 Task: Add the task  Update the app to support the latest operating systems to the section Code Crusade in the project TribeWorks and add a Due Date to the respective task as 2024/05/19.
Action: Mouse moved to (395, 450)
Screenshot: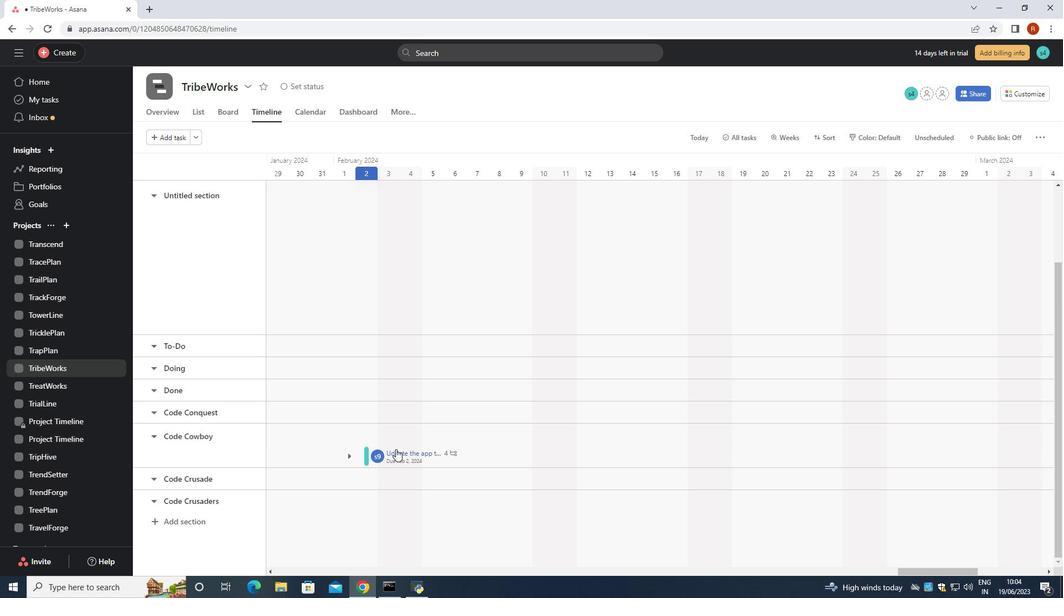 
Action: Mouse pressed left at (395, 450)
Screenshot: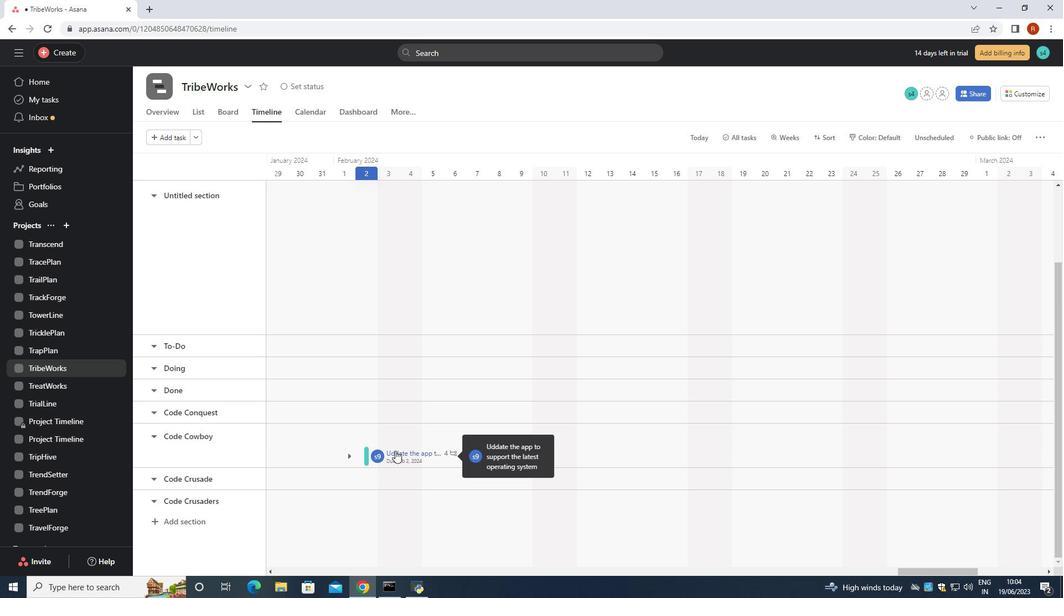 
Action: Mouse moved to (862, 240)
Screenshot: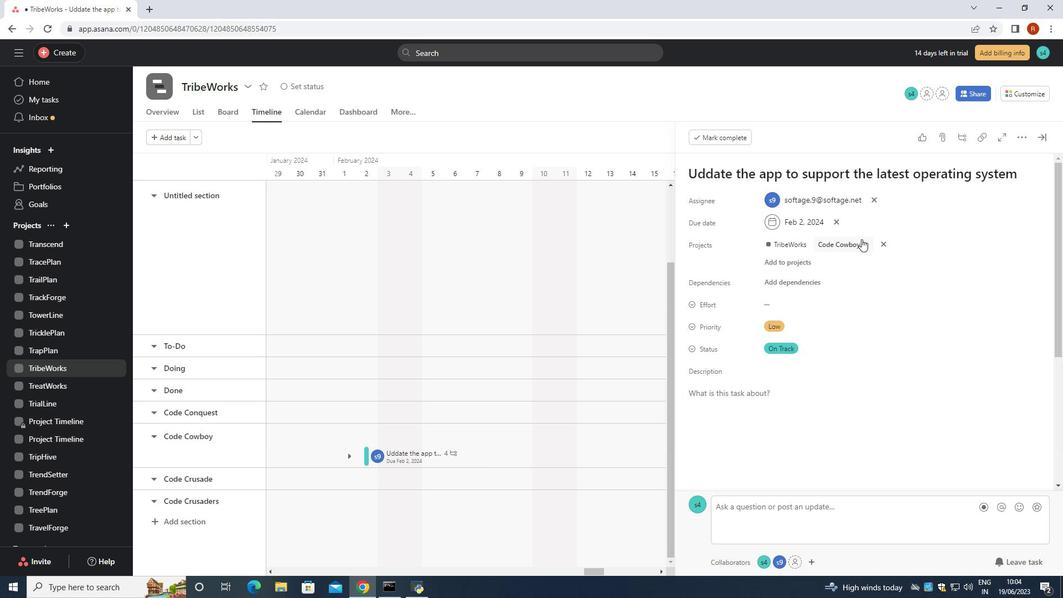 
Action: Mouse pressed left at (862, 240)
Screenshot: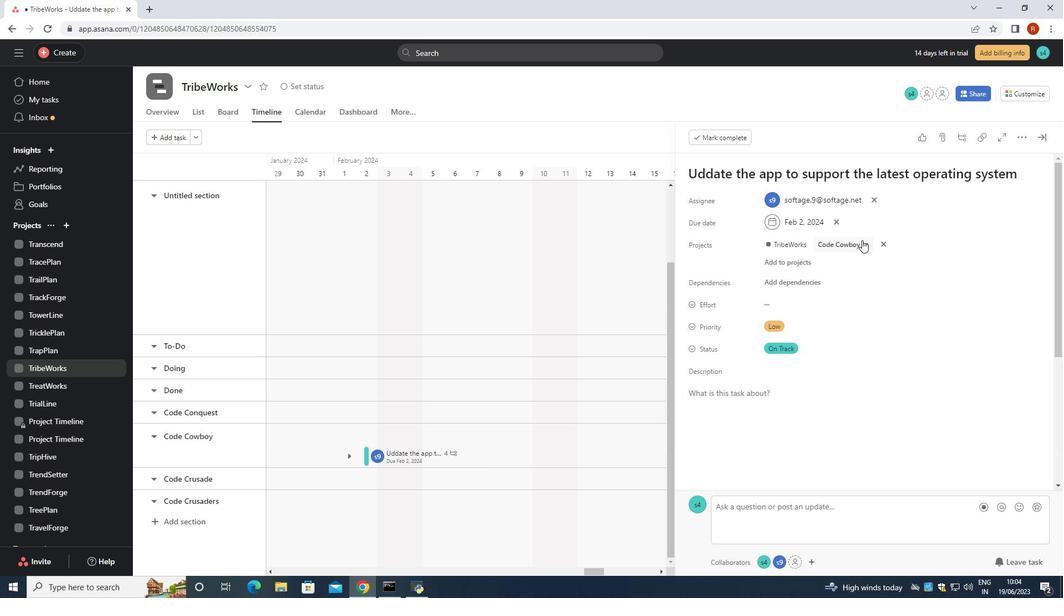 
Action: Mouse moved to (822, 393)
Screenshot: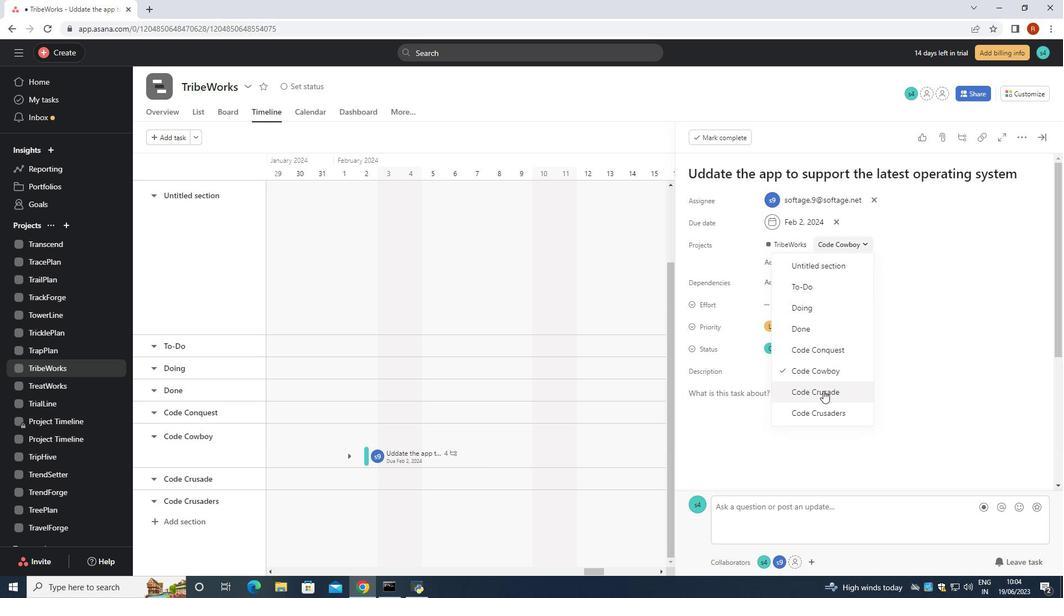 
Action: Mouse pressed left at (822, 393)
Screenshot: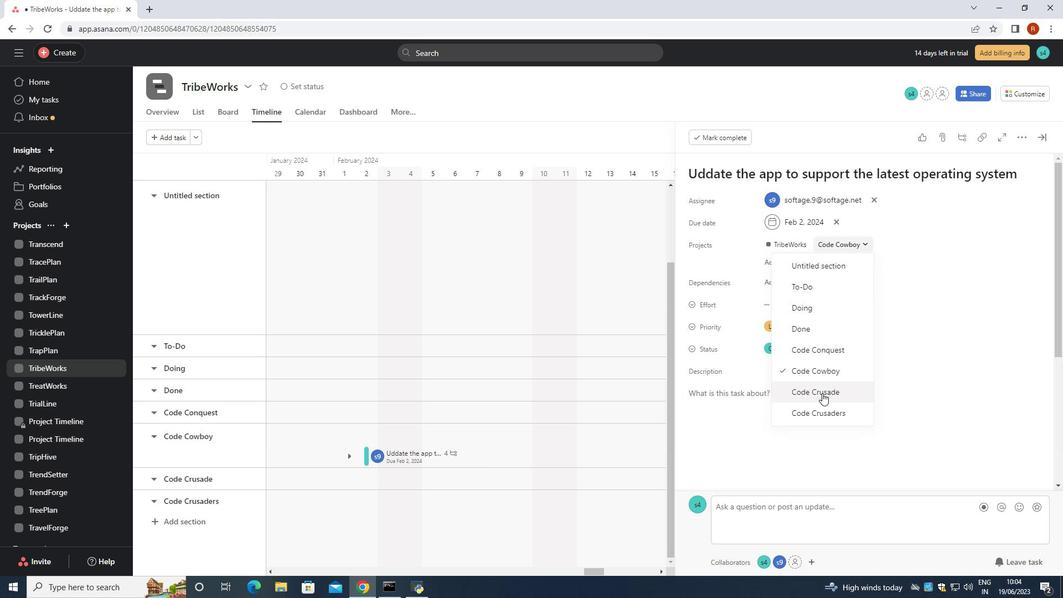 
Action: Mouse moved to (832, 223)
Screenshot: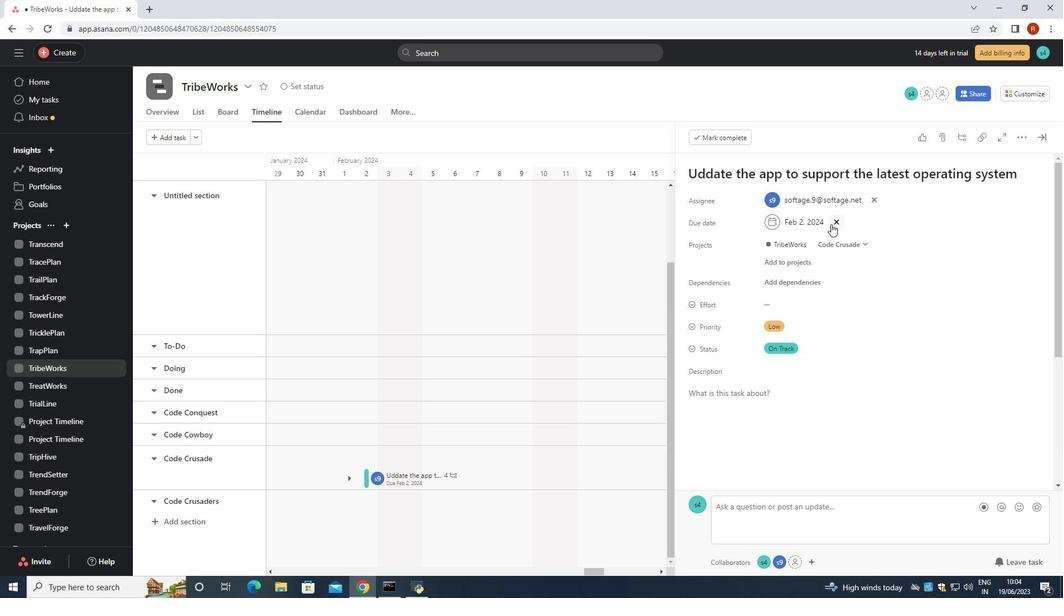 
Action: Mouse pressed left at (832, 223)
Screenshot: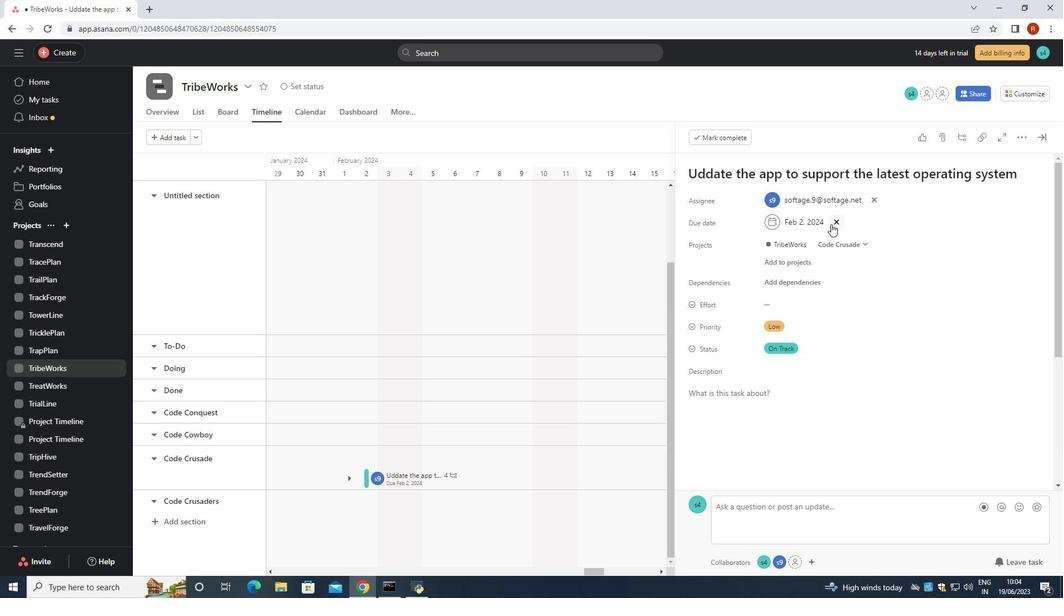 
Action: Mouse moved to (825, 222)
Screenshot: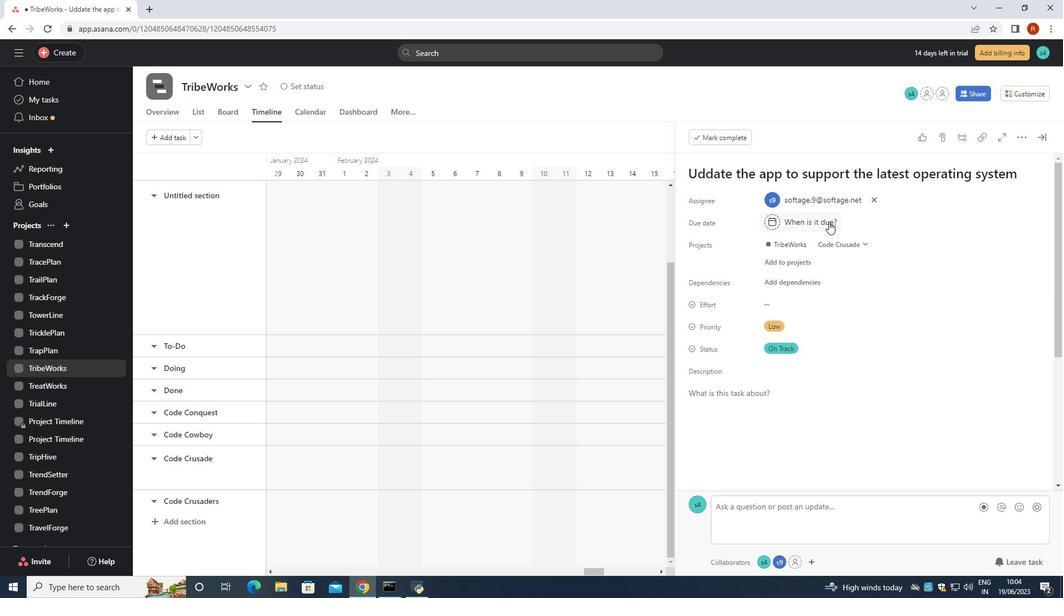 
Action: Mouse pressed left at (825, 222)
Screenshot: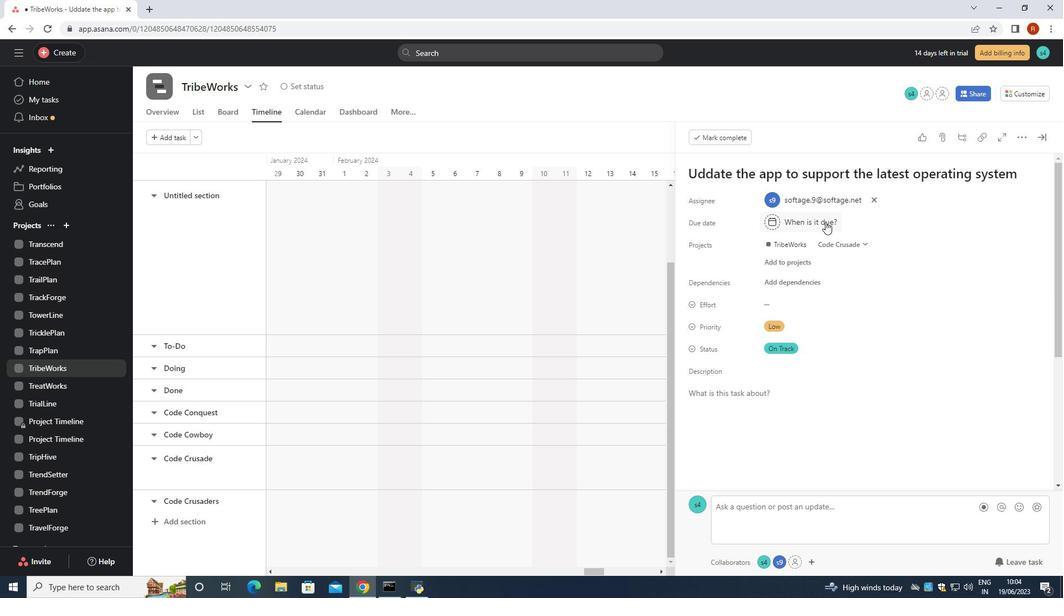 
Action: Mouse moved to (824, 222)
Screenshot: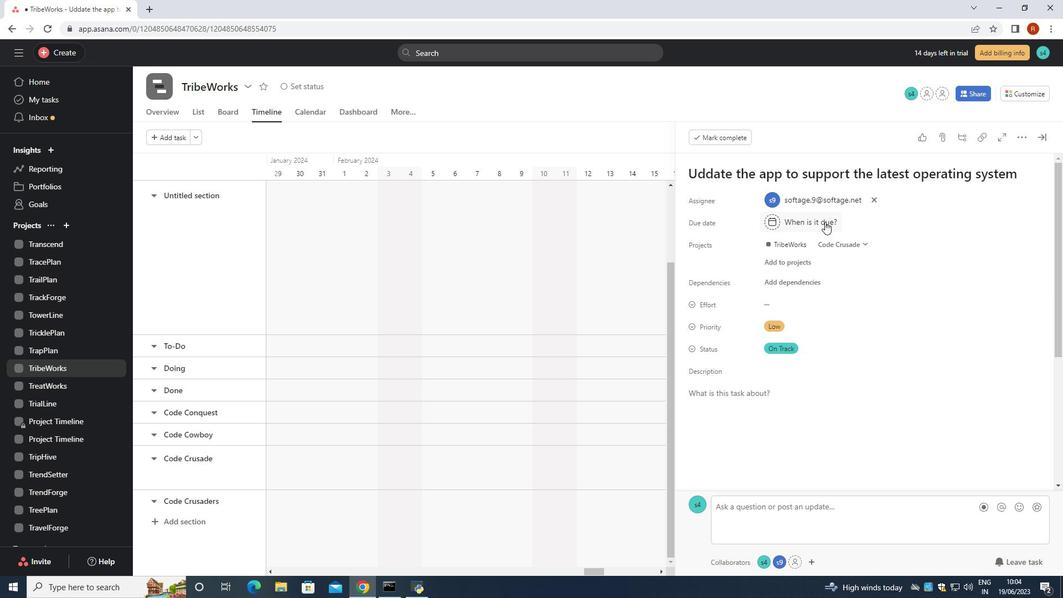 
Action: Key pressed 2024/05/19<Key.enter>
Screenshot: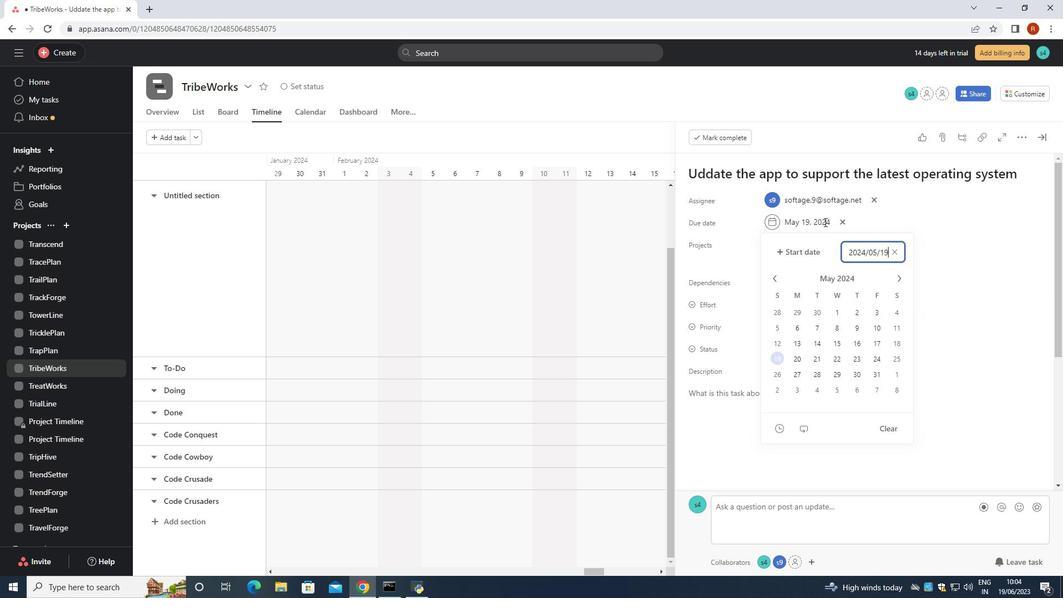
